 Task: Open a blank google sheet and write heading  Budget Tracker. Add Descriptions in a column and its values below  'Salary, Rent, Dining Out, Internet Bill, Groceries, Utilities Bill, Gas & Savings. 'Add Categories in next column and its values below  Income, Housing, Food, Utilities, Food, Utilities, Transportation & Savings. Add amount in next column and its values below  $2,500, $800, $100, $50, $200, $100, $100, $50 & $500. Add Dates in next column and its values below  2023-05-01, 2023-05-05, 2023-05-10, 2023-05-15, 2023-05-19, 2023-05-22, 2023-05-25 & 2023-05-30. Add Income/ Expense in next column and its values below  Income, Expense, Expense, Expense, Expense, Expense, Expense & IncomeSave page CashBook templates
Action: Mouse moved to (267, 153)
Screenshot: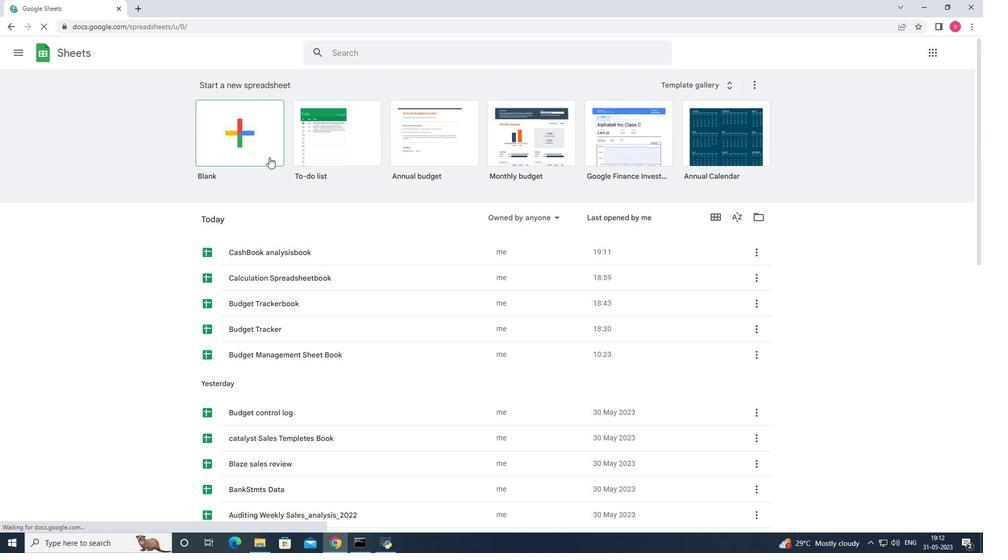 
Action: Mouse pressed left at (267, 153)
Screenshot: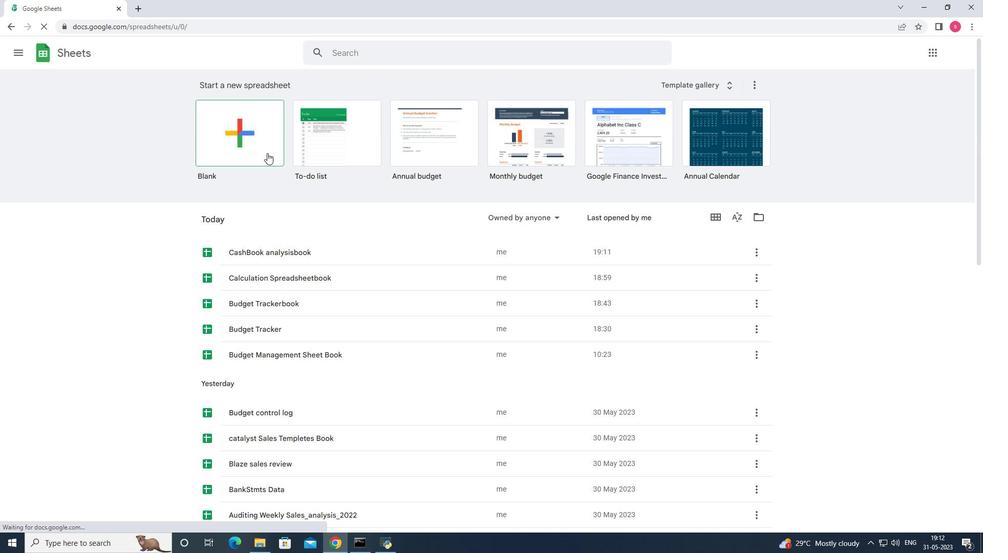 
Action: Mouse moved to (255, 181)
Screenshot: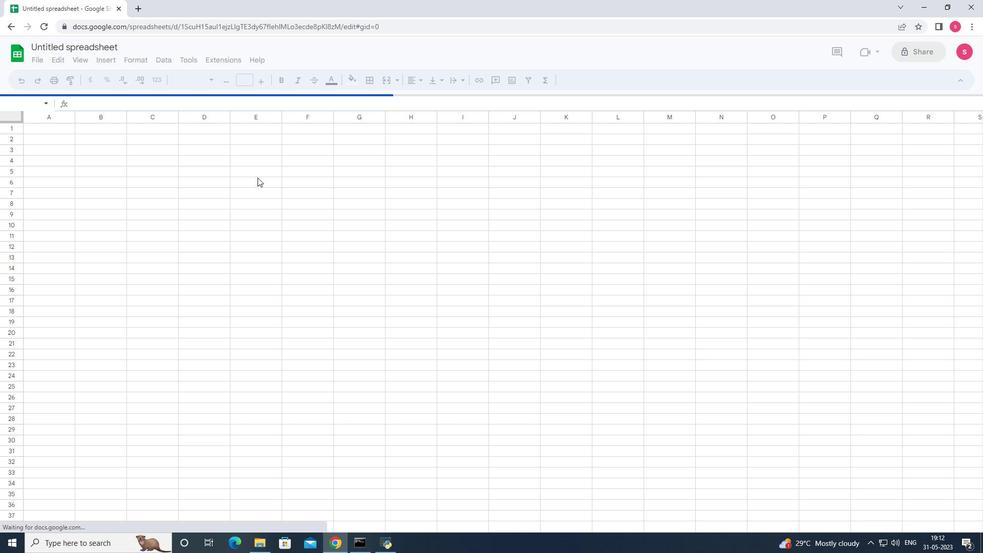 
Action: Key pressed <Key.shift>bu<Key.backspace><Key.backspace><Key.shift>Budget<Key.space><Key.shift>Tracker<Key.enter><Key.shift>Descriptions<Key.down><Key.shift>Salary<Key.down><Key.shift>Rent<Key.enter><Key.shift>Dining<Key.space><Key.shift>Out<Key.enter><Key.shift>Internet<Key.space><Key.shift>Bill<Key.enter><Key.shift>Groceries<Key.enter><Key.shift>Utilities<Key.space><Key.shift>Bill<Key.enter><Key.shift><Key.shift><Key.shift><Key.shift><Key.shift><Key.shift><Key.shift><Key.shift><Key.shift><Key.shift><Key.shift><Key.shift><Key.shift><Key.shift><Key.shift><Key.shift><Key.shift><Key.shift><Key.shift><Key.shift><Key.shift>Gas<Key.space><Key.enter><Key.shift>Savings<Key.right><Key.up><Key.up><Key.up><Key.up><Key.up><Key.up><Key.up><Key.up><Key.shift>Categories<Key.enter><Key.shift>Income<Key.enter><Key.shift>Housing<Key.enter><Key.shift>Food<Key.enter><Key.shift><Key.shift><Key.shift><Key.shift><Key.shift><Key.shift><Key.shift><Key.shift><Key.shift><Key.shift>Utilities<Key.enter><Key.shift>foo<Key.backspace><Key.backspace><Key.backspace><Key.backspace><Key.shift><Key.shift><Key.shift><Key.shift><Key.shift><Key.shift><Key.shift><Key.shift><Key.shift><Key.shift><Key.shift><Key.shift><Key.shift><Key.shift><Key.shift><Key.shift><Key.shift><Key.shift><Key.shift><Key.shift><Key.shift><Key.shift><Key.shift><Key.shift><Key.shift><Key.shift><Key.shift><Key.shift><Key.shift><Key.shift><Key.shift><Key.shift><Key.shift><Key.shift><Key.shift>Food<Key.enter><Key.shift>Utilities<Key.enter><Key.shift>Transportation<Key.enter><Key.shift>Savings<Key.right><Key.up><Key.up><Key.up><Key.up><Key.up><Key.up><Key.up><Key.up><Key.shift>Amount<Key.enter>2500<Key.enter>800<Key.enter>100<Key.enter>50<Key.enter>200<Key.enter>100<Key.enter>50<Key.enter>500<Key.enter>
Screenshot: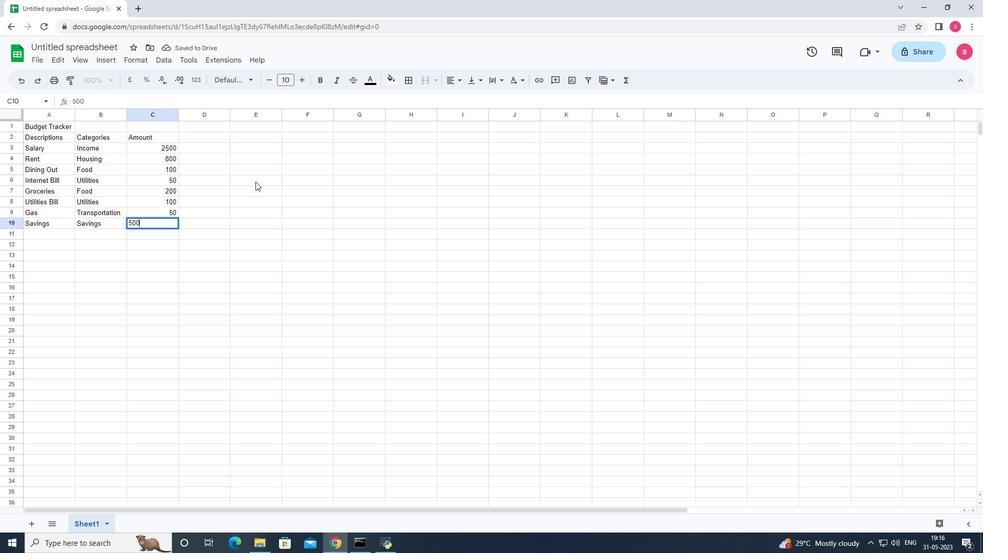 
Action: Mouse moved to (132, 148)
Screenshot: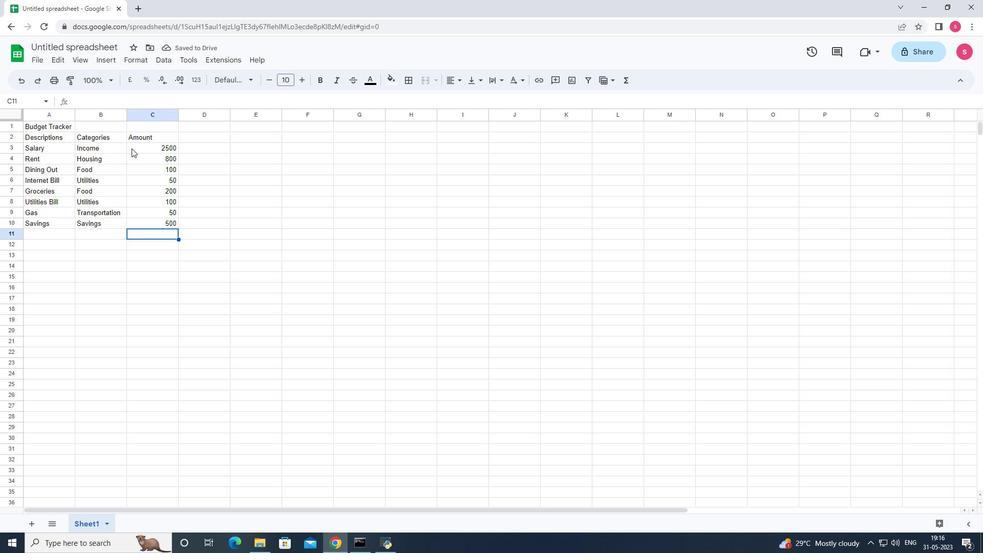 
Action: Mouse pressed left at (132, 148)
Screenshot: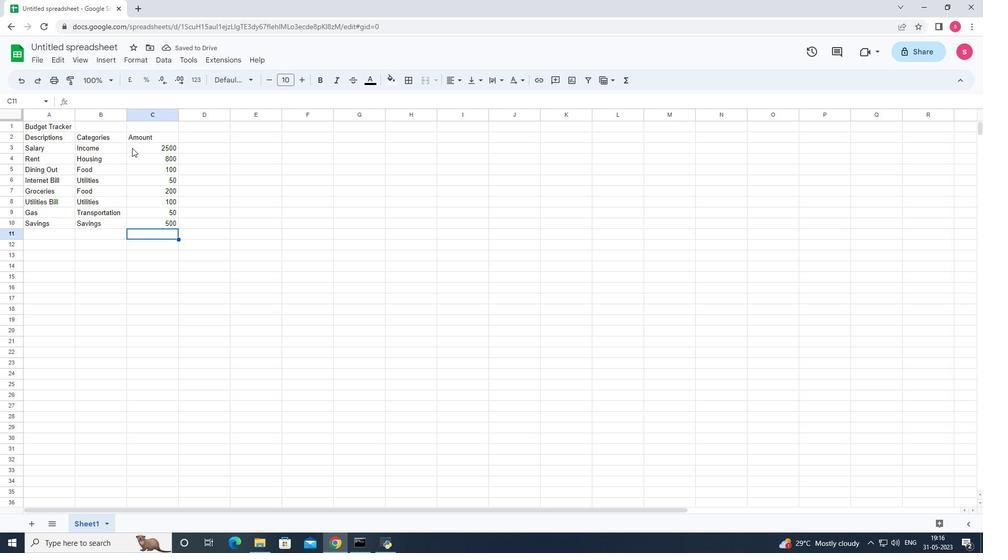 
Action: Mouse moved to (139, 60)
Screenshot: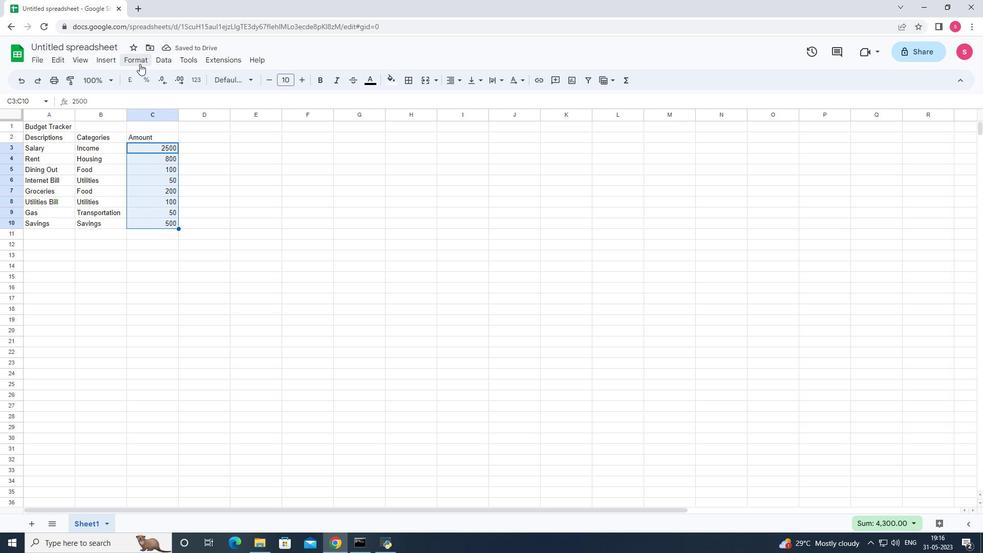 
Action: Mouse pressed left at (139, 60)
Screenshot: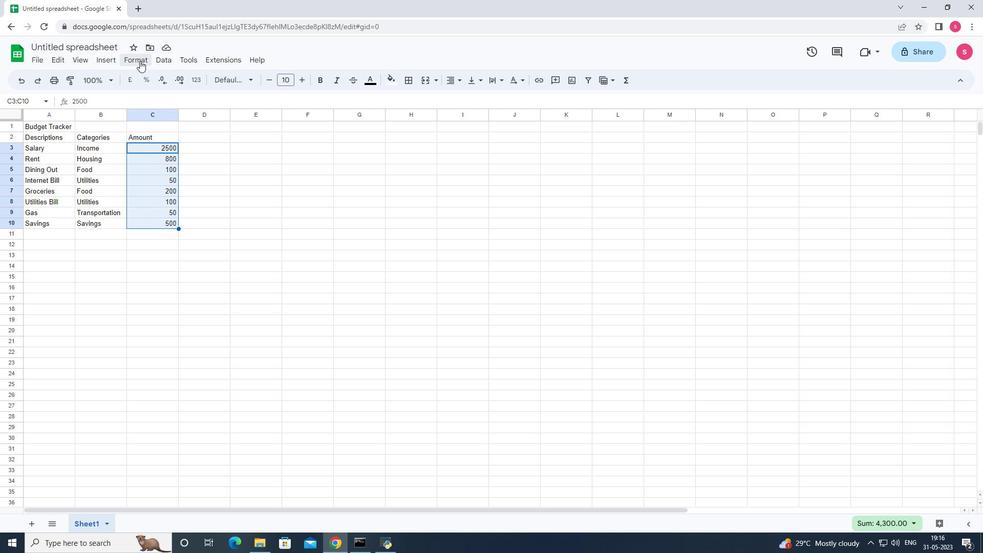 
Action: Mouse moved to (171, 103)
Screenshot: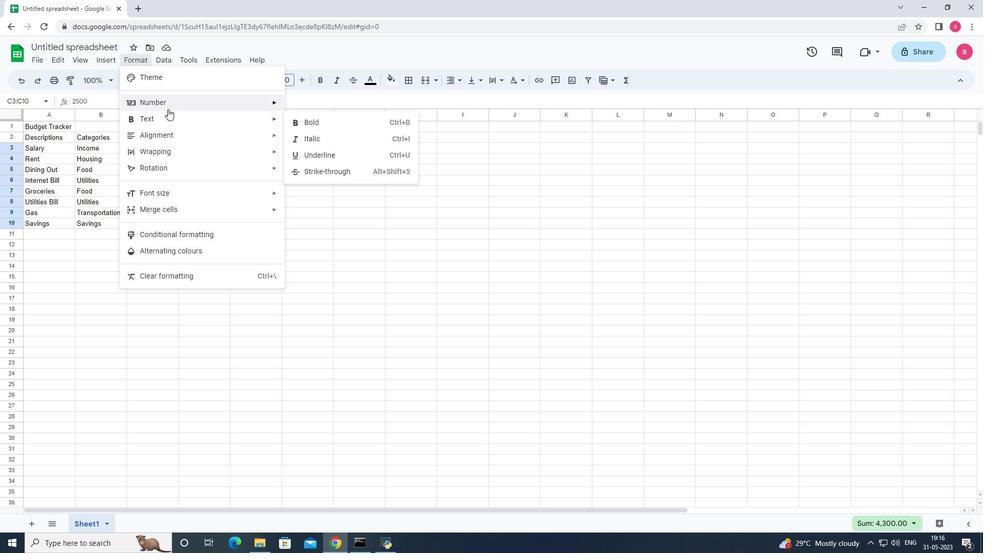 
Action: Mouse pressed left at (171, 103)
Screenshot: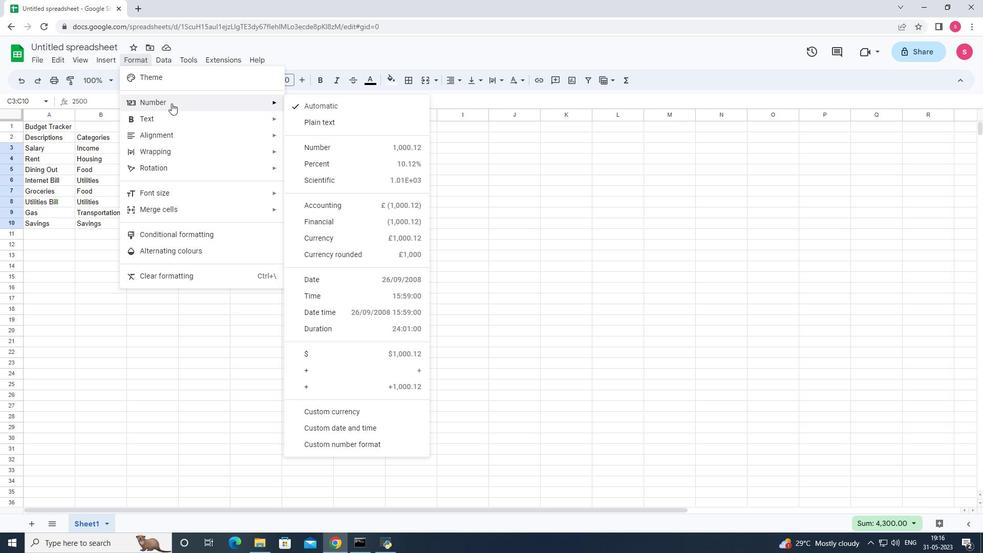 
Action: Mouse moved to (365, 411)
Screenshot: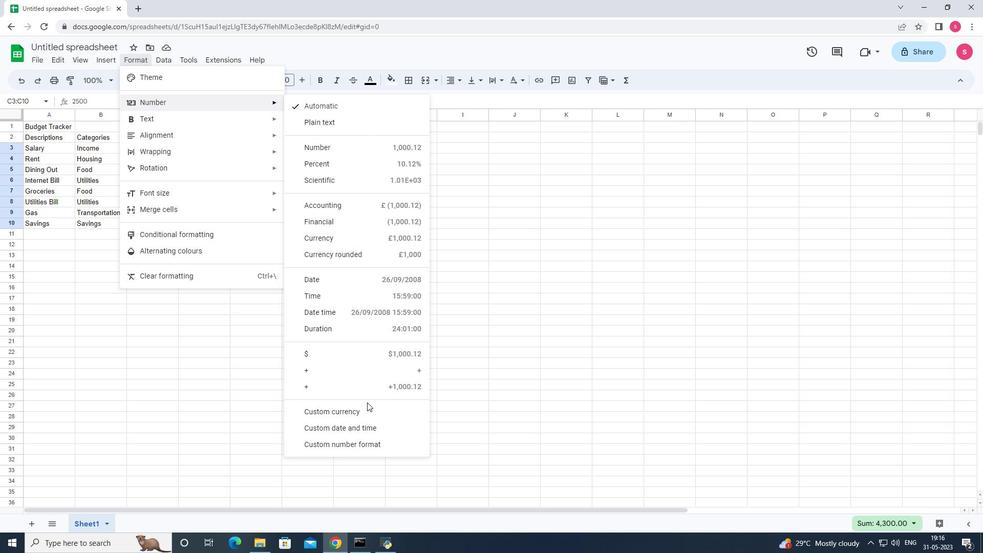 
Action: Mouse pressed left at (365, 411)
Screenshot: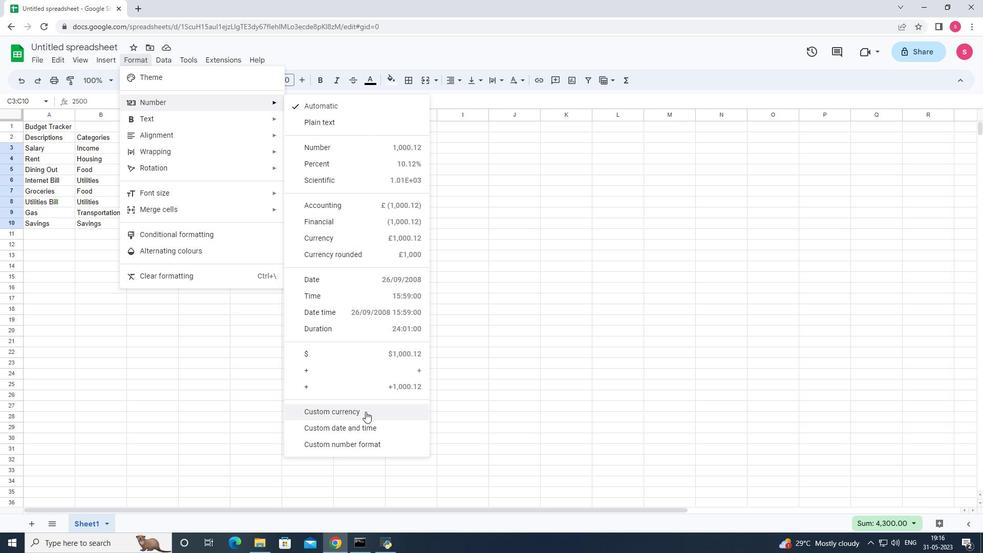 
Action: Mouse moved to (465, 218)
Screenshot: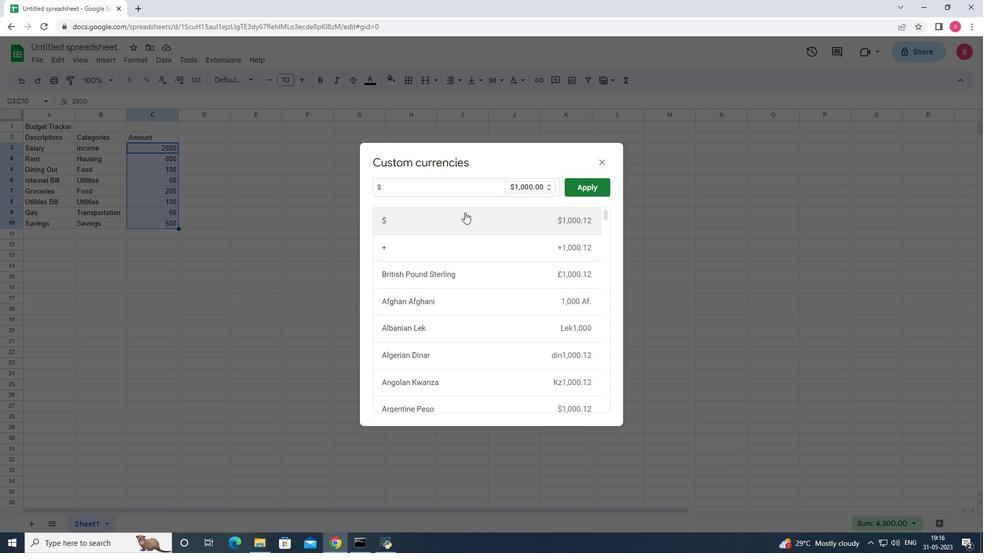 
Action: Mouse pressed left at (465, 218)
Screenshot: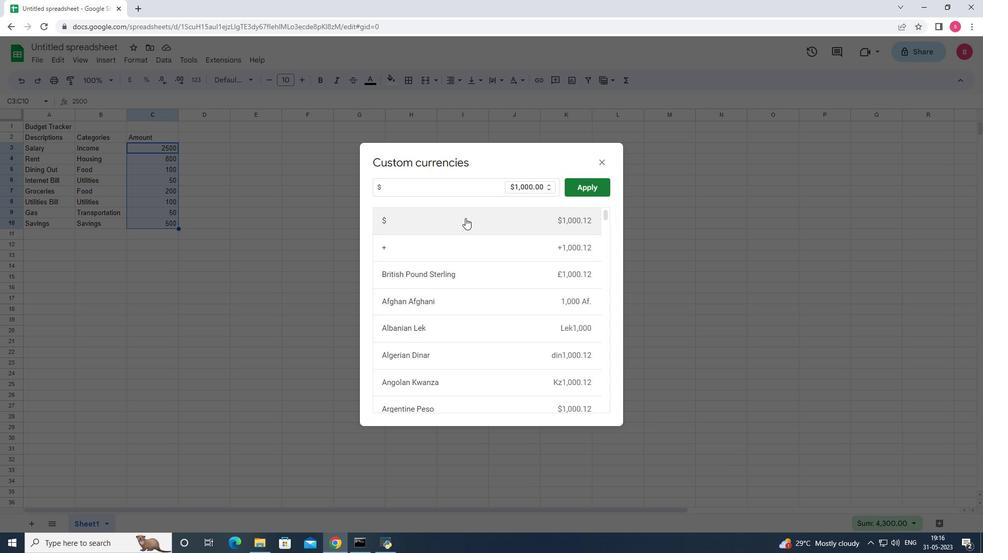 
Action: Mouse moved to (575, 186)
Screenshot: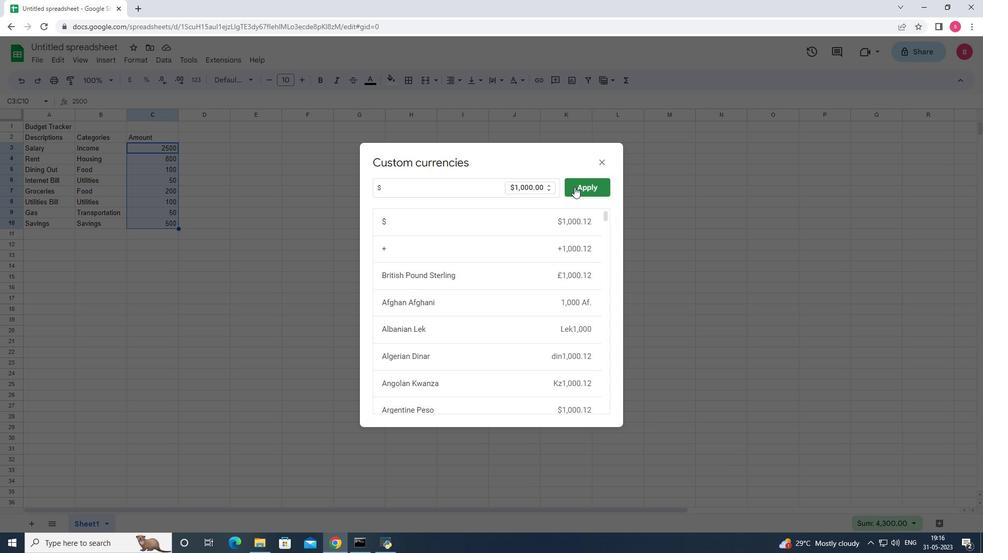 
Action: Mouse pressed left at (575, 186)
Screenshot: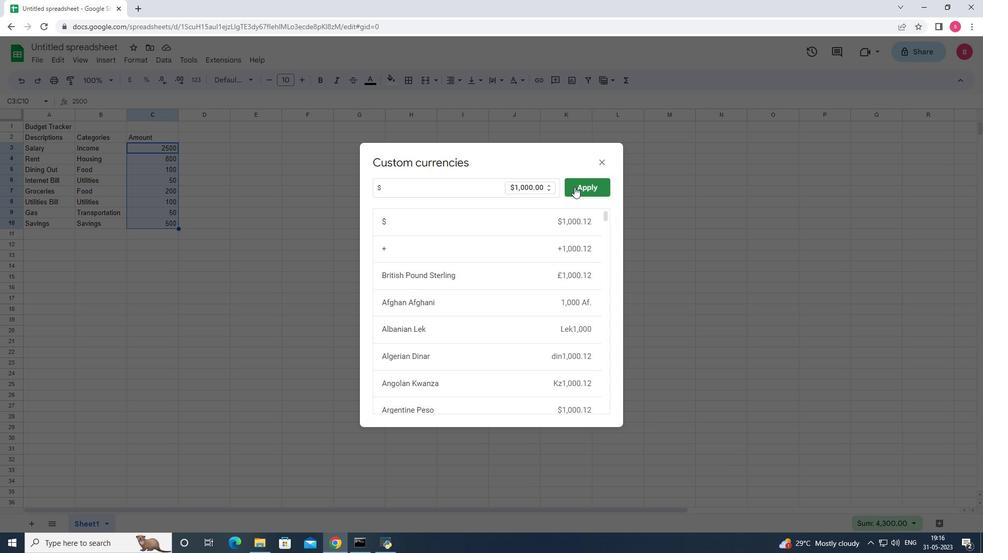 
Action: Mouse moved to (207, 137)
Screenshot: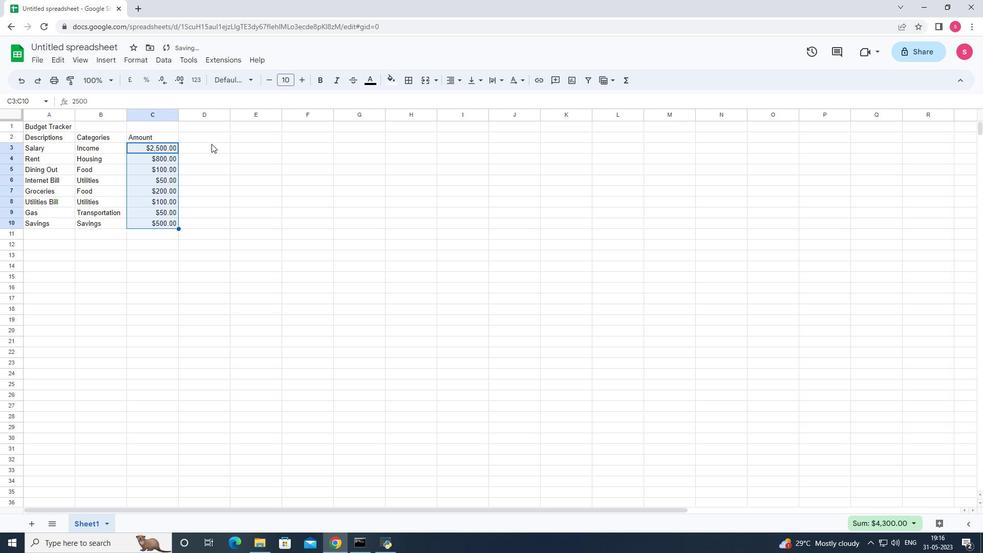 
Action: Mouse pressed left at (207, 137)
Screenshot: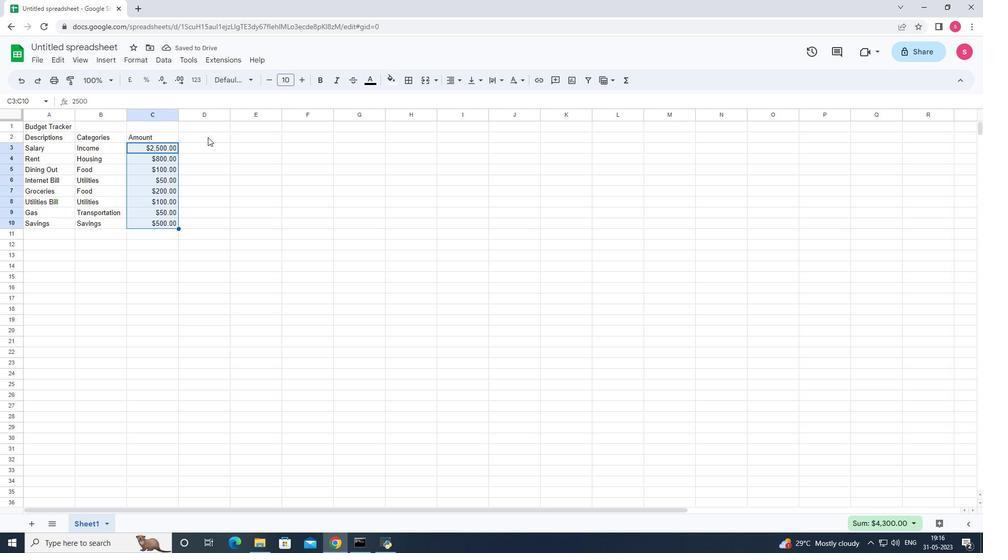 
Action: Mouse moved to (343, 262)
Screenshot: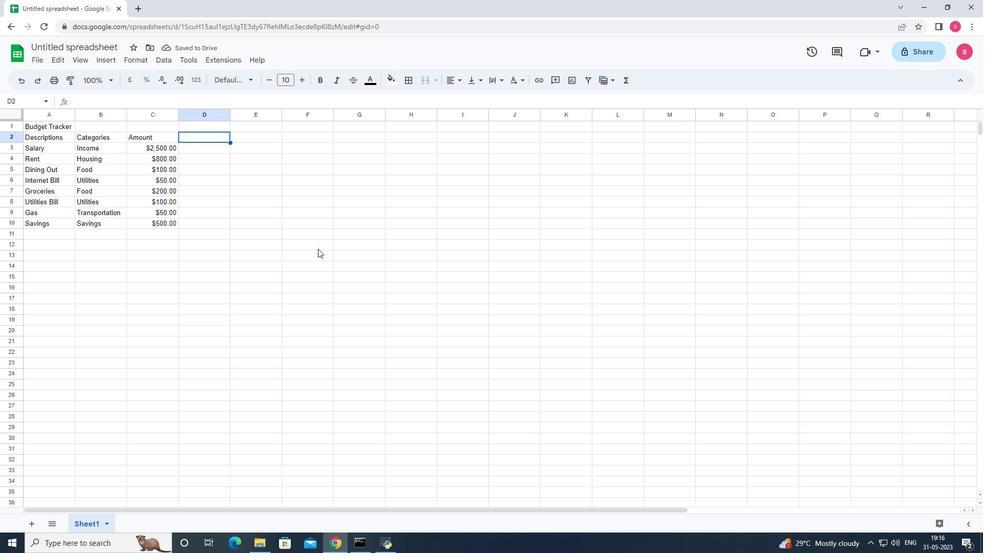 
Action: Key pressed <Key.shift>Dates<Key.down>2023-05-01<Key.enter>2023-05-05<Key.enter>2023-05-0<Key.backspace>10<Key.enter>2023-05-15<Key.enter>2023-05-19<Key.enter>2023-05-22<Key.enter>2023-05-25<Key.enter>2023-05-30<Key.enter><Key.right><Key.up><Key.up><Key.up><Key.up><Key.up><Key.up><Key.up><Key.up><Key.up><Key.shift>i<Key.backspace><Key.shift>Income/<Key.space><Key.shift>Expense<Key.down><Key.shift>Income<Key.space><Key.down><Key.down><Key.down><Key.down><Key.down><Key.down><Key.down><Key.shift>Income<Key.up><Key.up><Key.up><Key.up><Key.up><Key.up><Key.shift>Expense<Key.enter><Key.shift><Key.shift><Key.shift><Key.shift><Key.shift><Key.shift><Key.shift>Expense<Key.enter><Key.shift><Key.shift><Key.shift><Key.shift><Key.shift><Key.shift>Expense<Key.space><Key.enter><Key.shift><Key.shift><Key.shift><Key.shift><Key.shift><Key.shift><Key.shift><Key.shift><Key.shift><Key.shift><Key.shift><Key.shift><Key.shift><Key.shift><Key.shift><Key.shift><Key.shift><Key.shift><Key.shift><Key.shift>Expense<Key.enter><Key.shift>Expense<Key.enter><Key.shift>Expense<Key.right><Key.up>
Screenshot: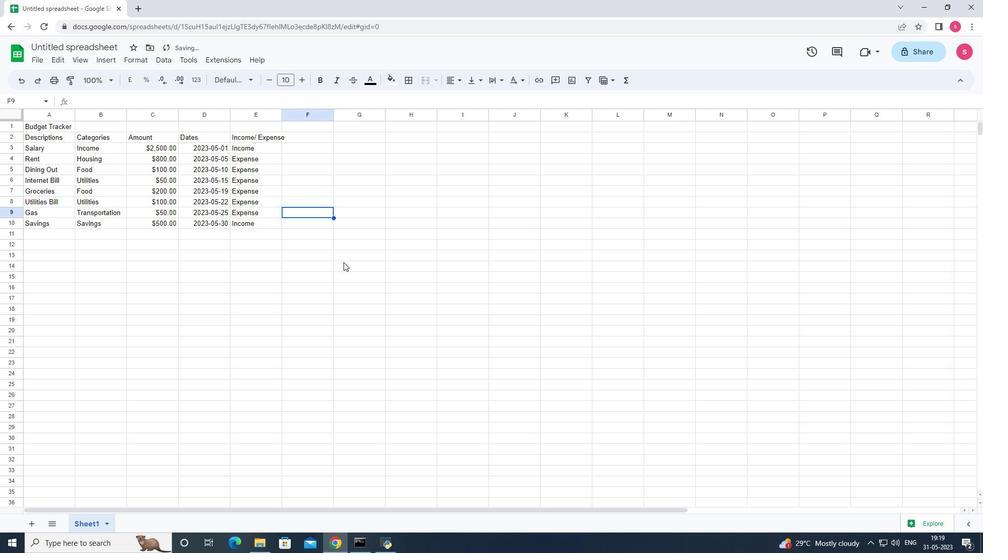 
Action: Mouse moved to (63, 46)
Screenshot: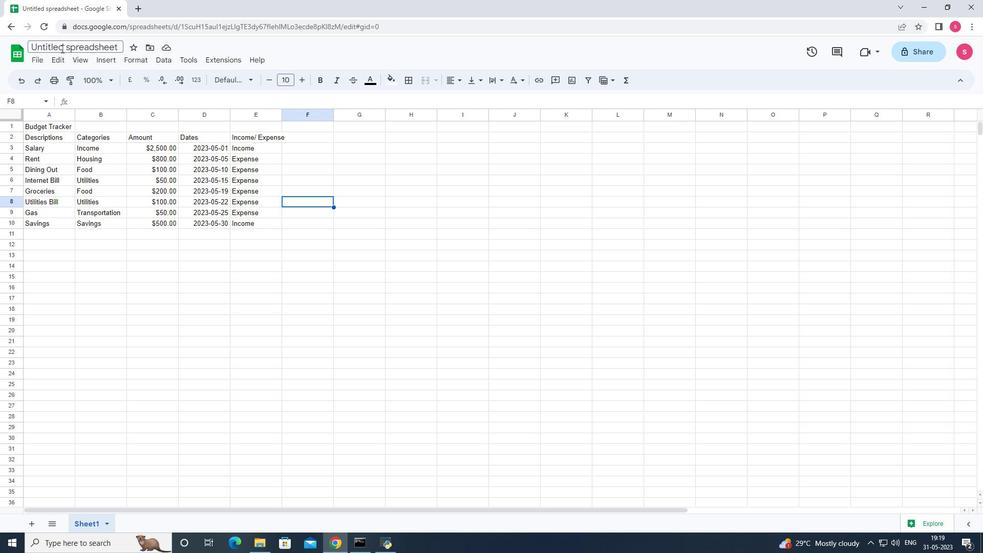 
Action: Mouse pressed left at (63, 46)
Screenshot: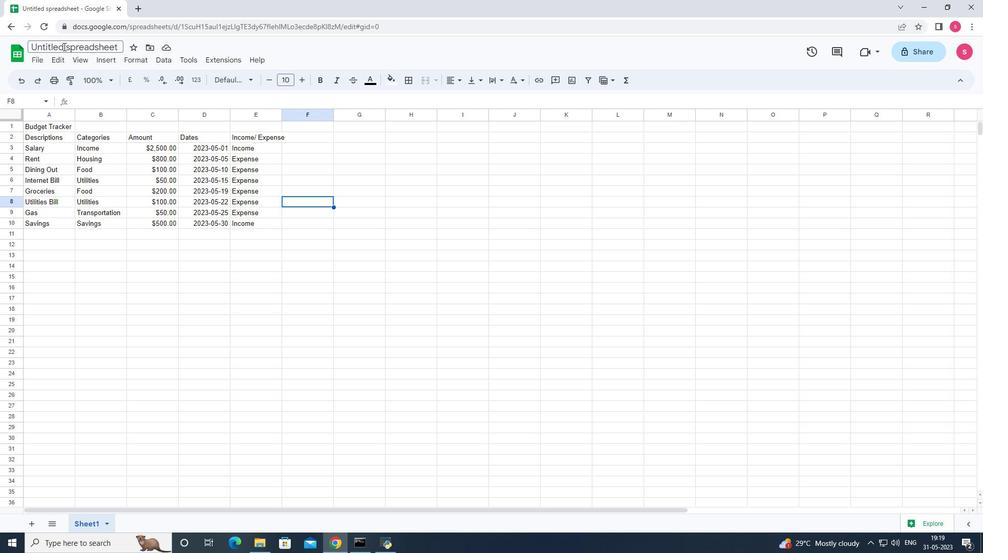 
Action: Key pressed <Key.backspace><Key.shift>Cashbook<Key.backspace><Key.backspace><Key.backspace><Key.backspace><Key.shift><Key.shift><Key.shift><Key.shift><Key.shift><Key.shift><Key.shift><Key.shift><Key.shift><Key.shift>Book<Key.space><Key.space><Key.shift>Temol<Key.backspace><Key.backspace><Key.backspace><Key.backspace><Key.backspace>templates
Screenshot: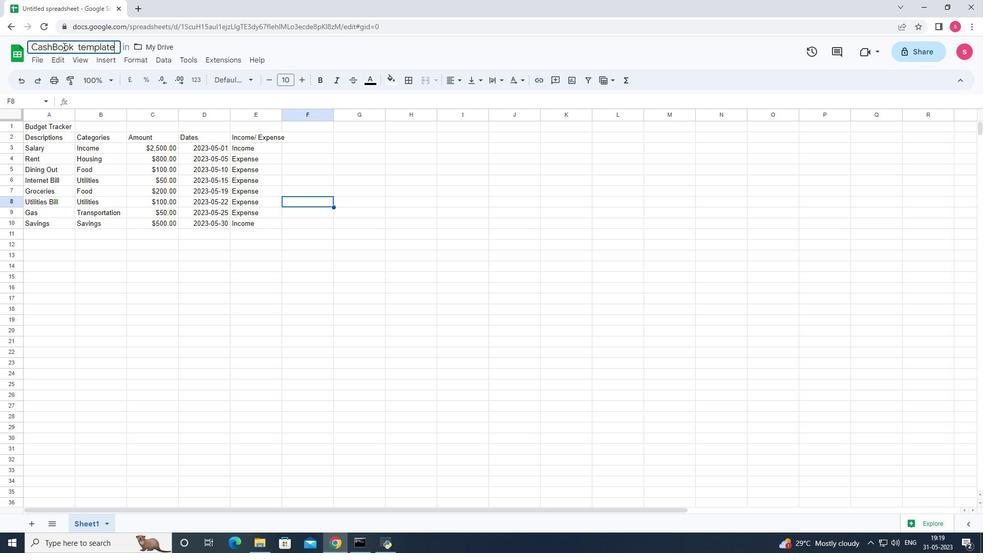 
Action: Mouse moved to (146, 268)
Screenshot: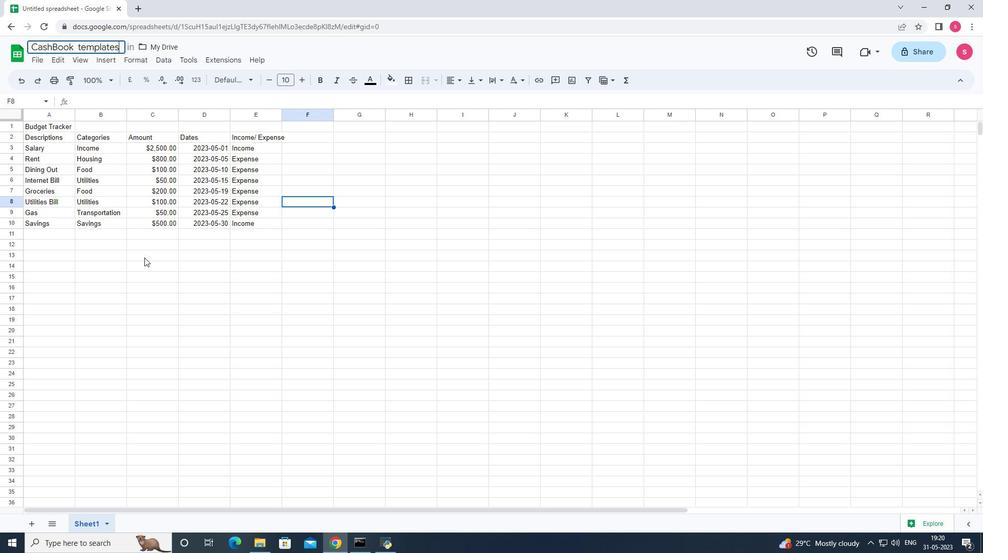 
Action: Mouse pressed left at (146, 268)
Screenshot: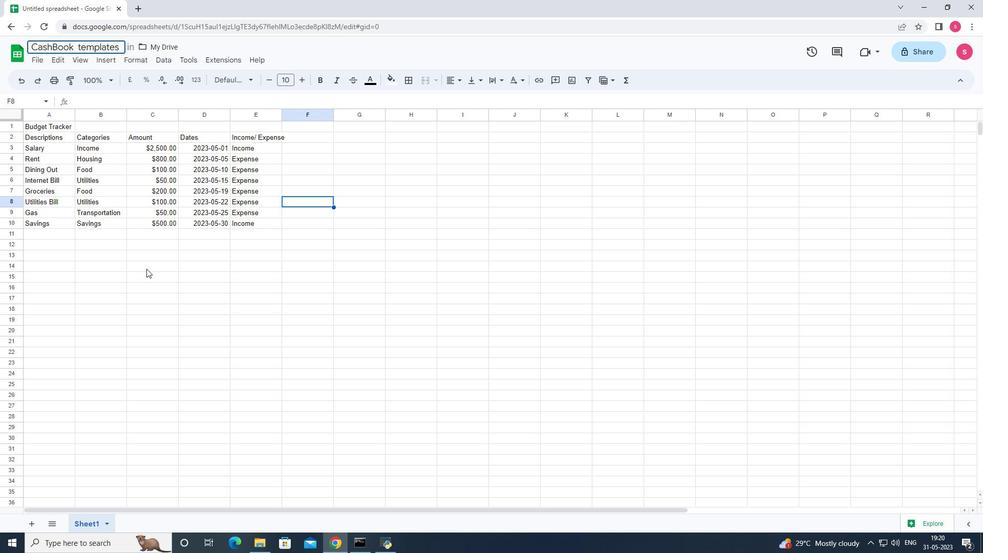 
Action: Mouse moved to (149, 322)
Screenshot: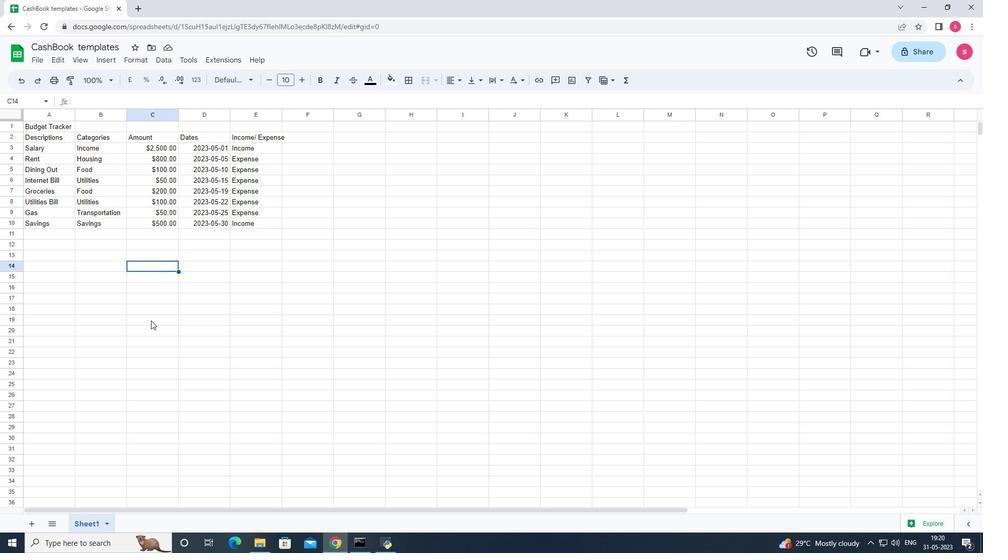 
Action: Key pressed ctrl+S
Screenshot: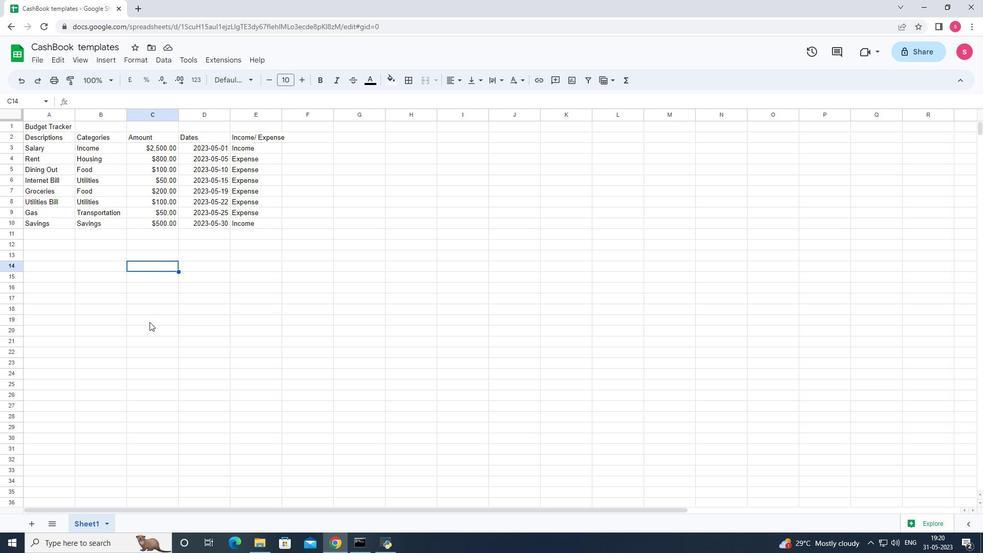 
Action: Mouse moved to (147, 324)
Screenshot: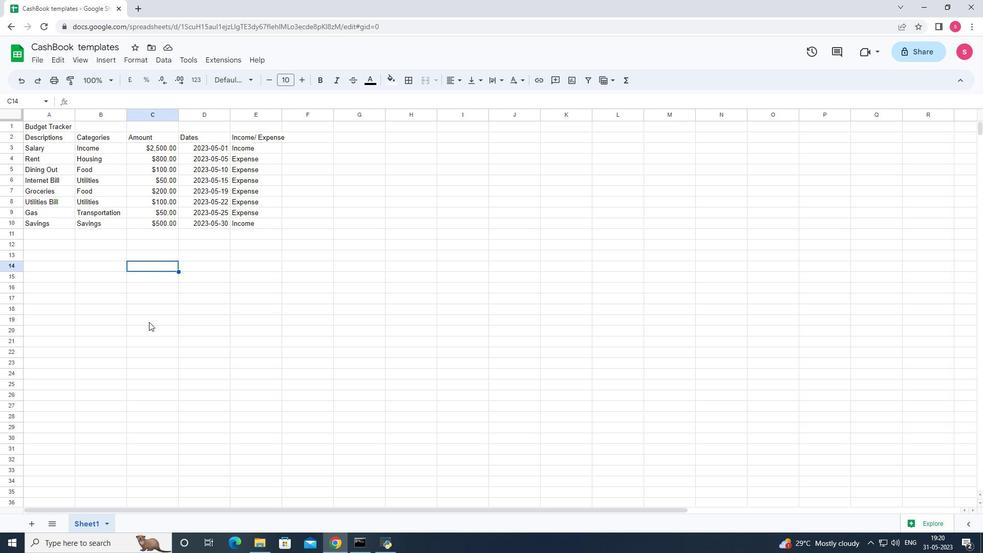 
